 Task: For heading Arial black with underline.  font size for heading18,  'Change the font style of data to'Calibri.  and font size to 9,  Change the alignment of both headline & data to Align center.  In the sheet  Excel File Sheet Workbook
Action: Mouse moved to (857, 113)
Screenshot: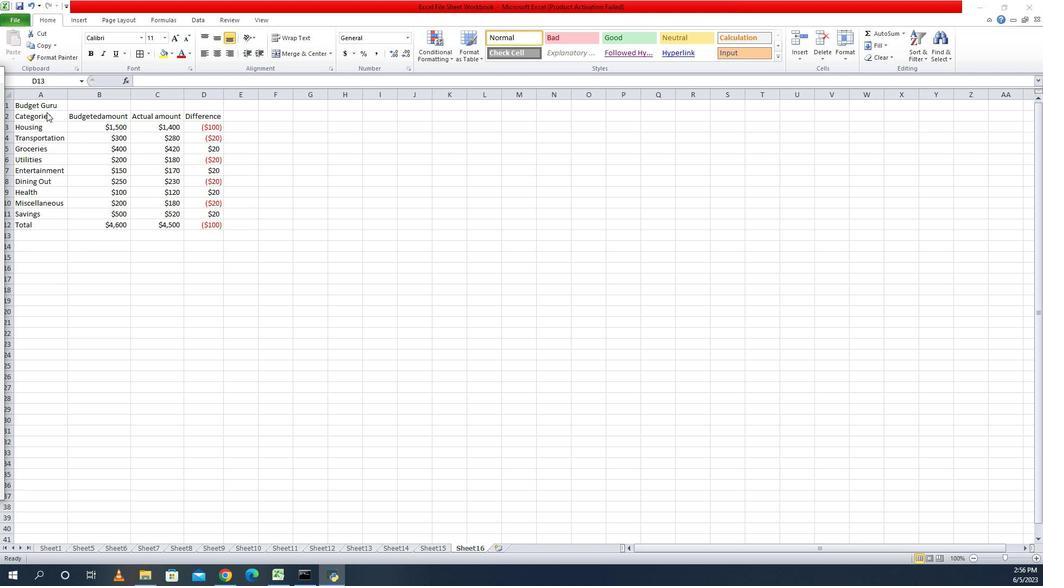 
Action: Mouse pressed left at (857, 113)
Screenshot: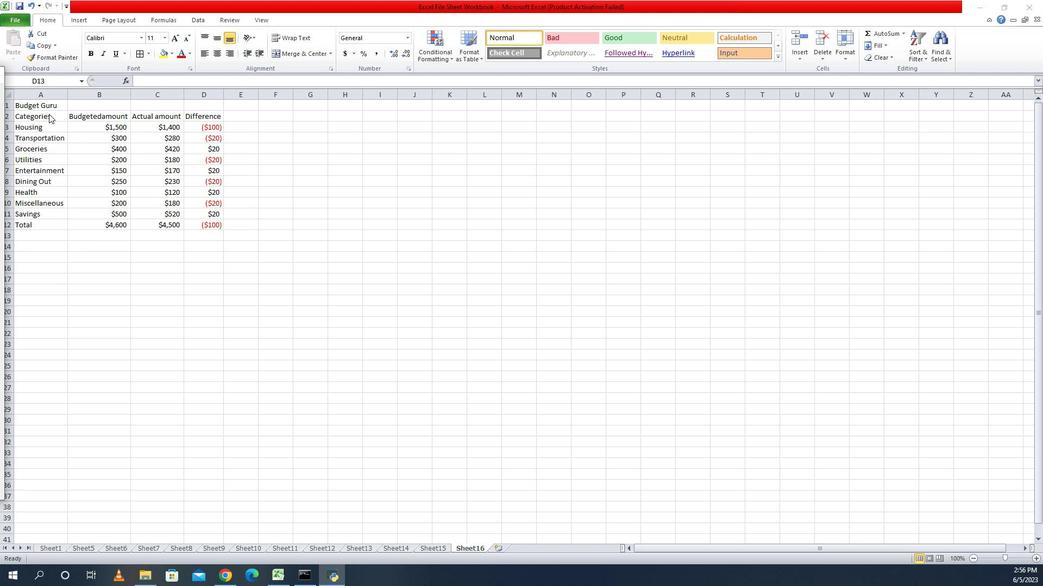 
Action: Mouse moved to (860, 115)
Screenshot: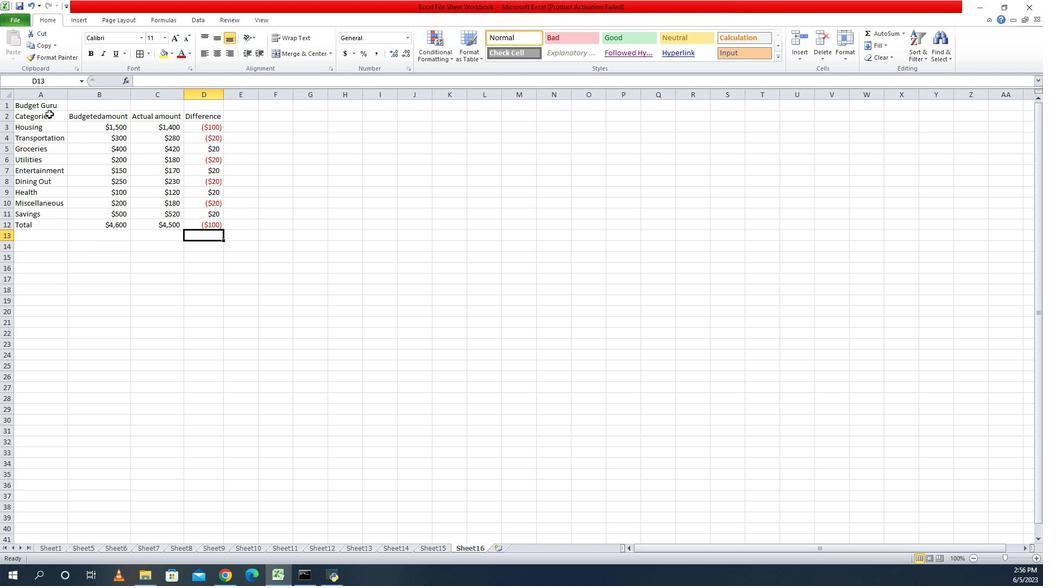 
Action: Mouse pressed left at (860, 115)
Screenshot: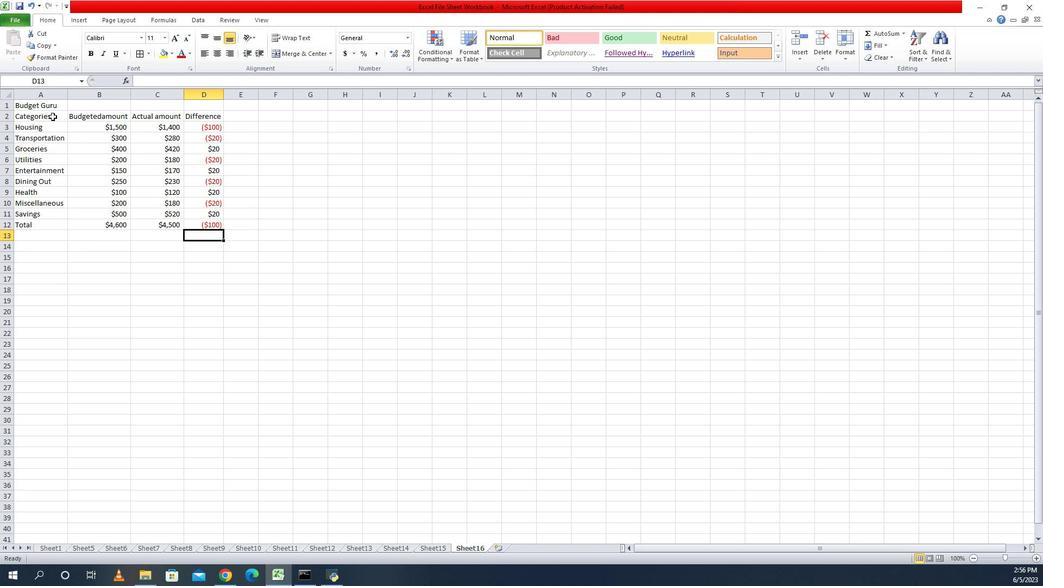 
Action: Mouse moved to (951, 38)
Screenshot: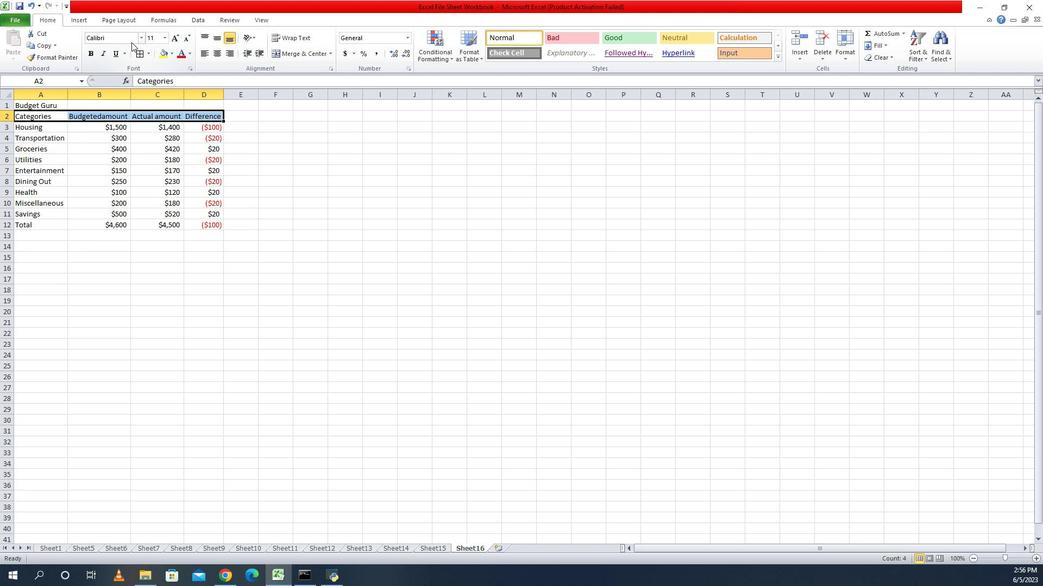 
Action: Mouse pressed left at (951, 38)
Screenshot: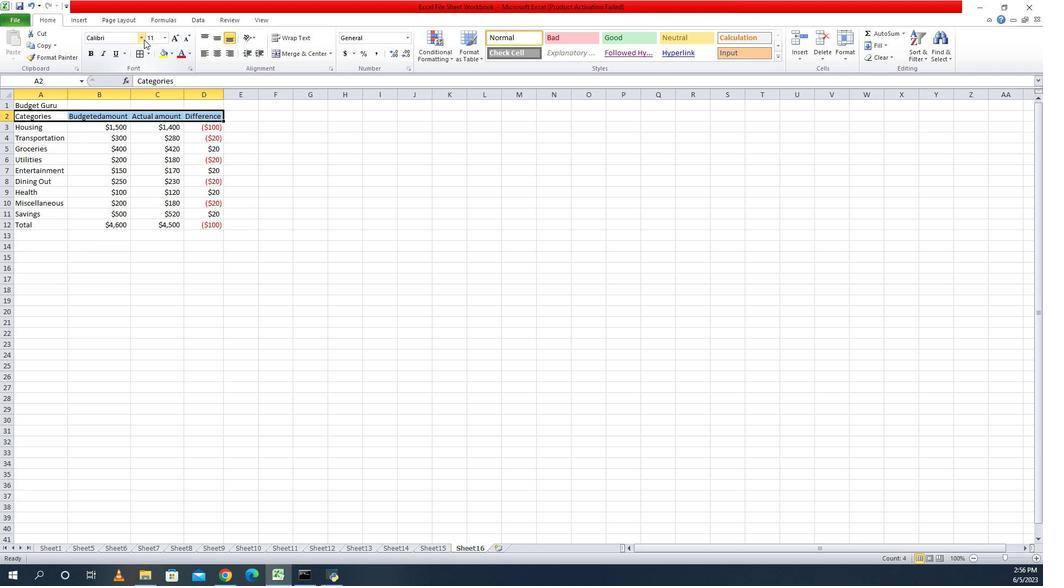 
Action: Mouse moved to (934, 139)
Screenshot: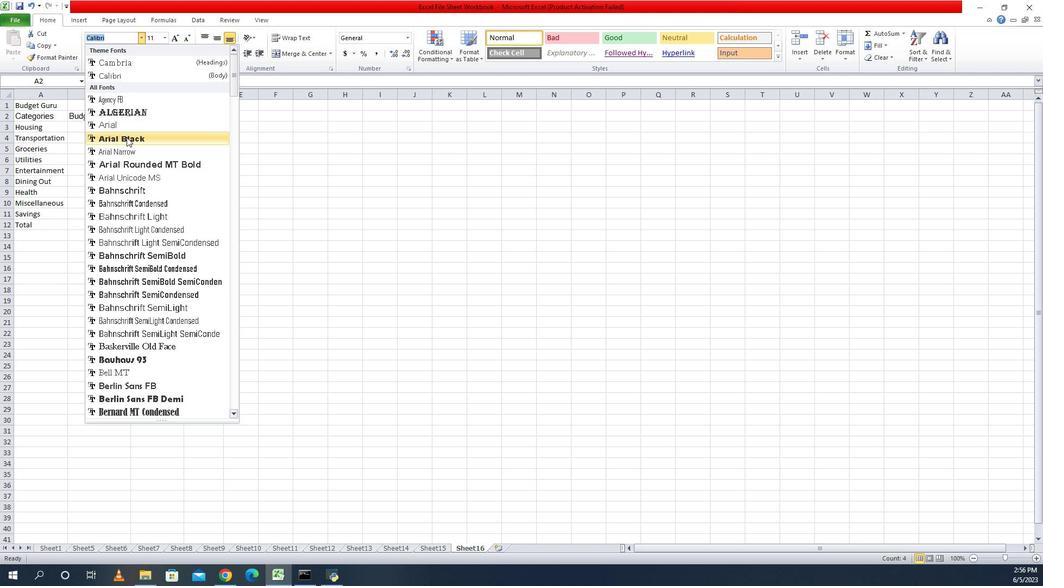 
Action: Mouse pressed left at (934, 139)
Screenshot: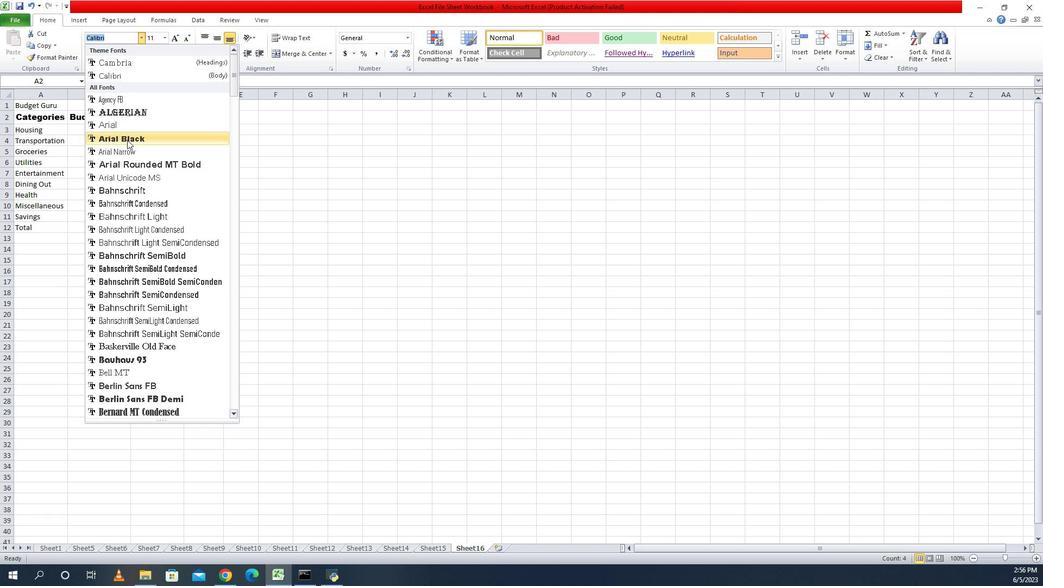 
Action: Mouse moved to (919, 54)
Screenshot: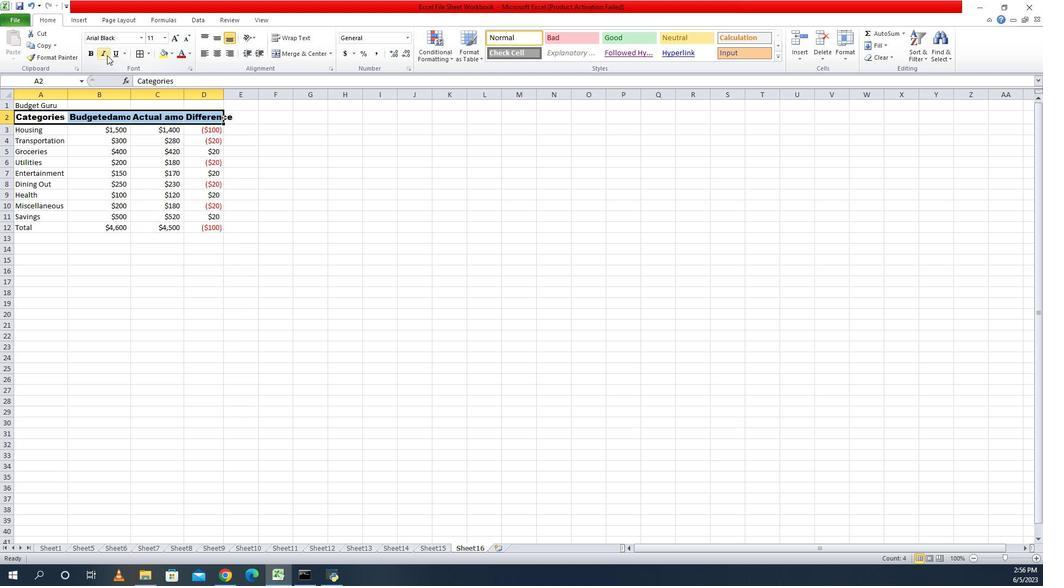 
Action: Mouse pressed left at (919, 54)
Screenshot: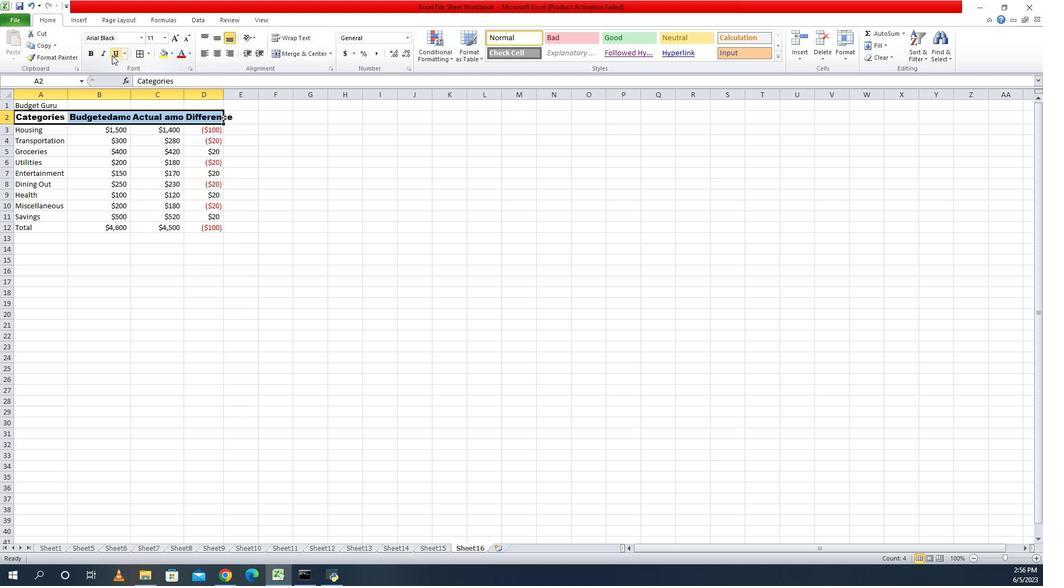 
Action: Mouse moved to (972, 37)
Screenshot: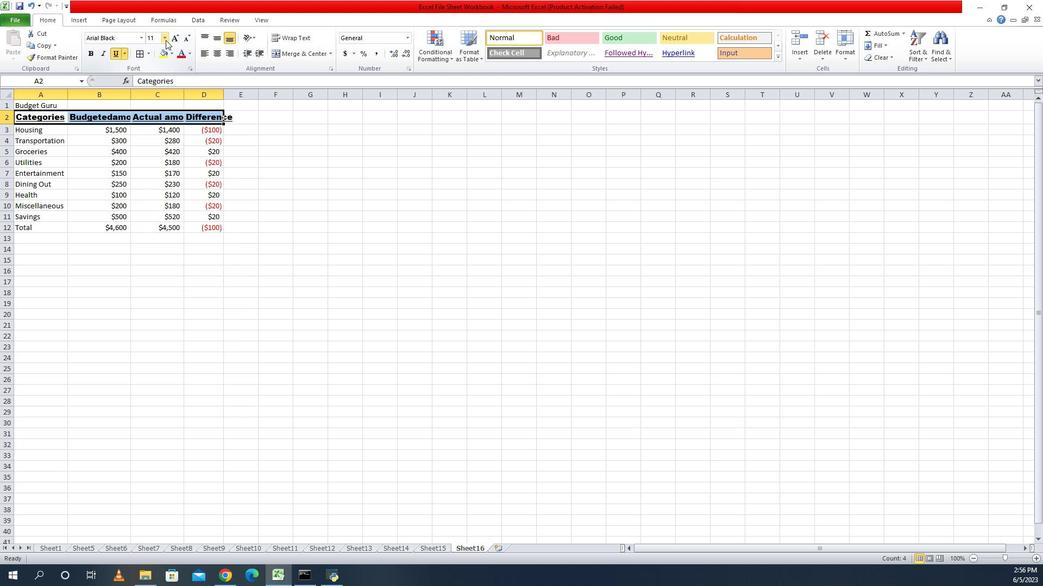 
Action: Mouse pressed left at (972, 37)
Screenshot: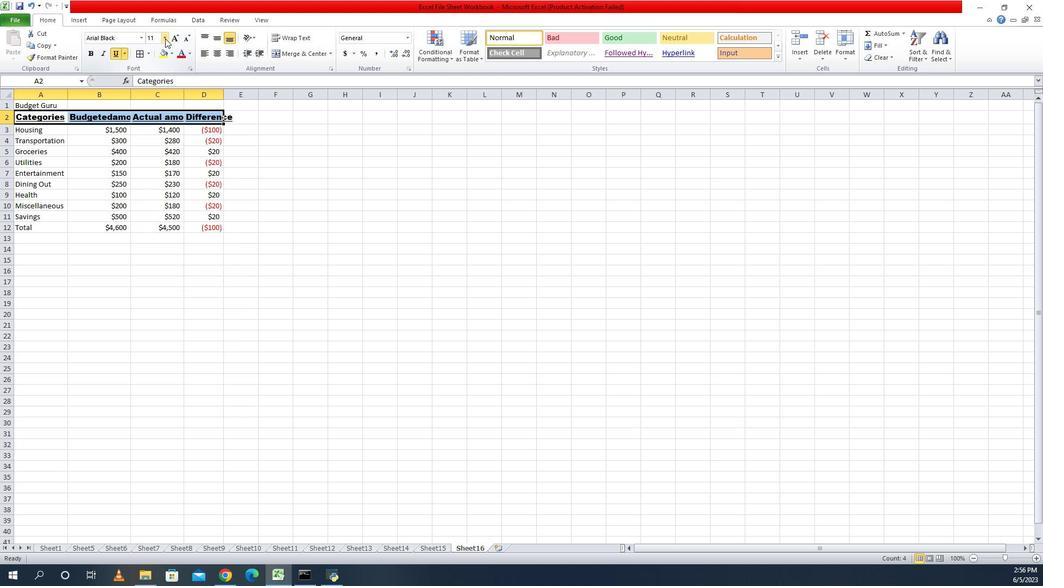 
Action: Mouse moved to (958, 116)
Screenshot: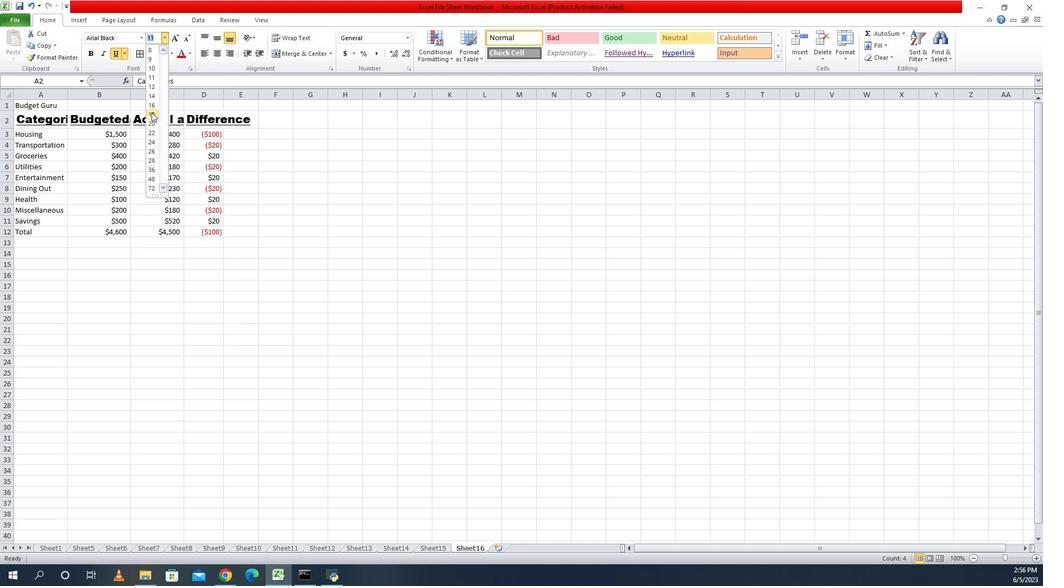 
Action: Mouse pressed left at (958, 116)
Screenshot: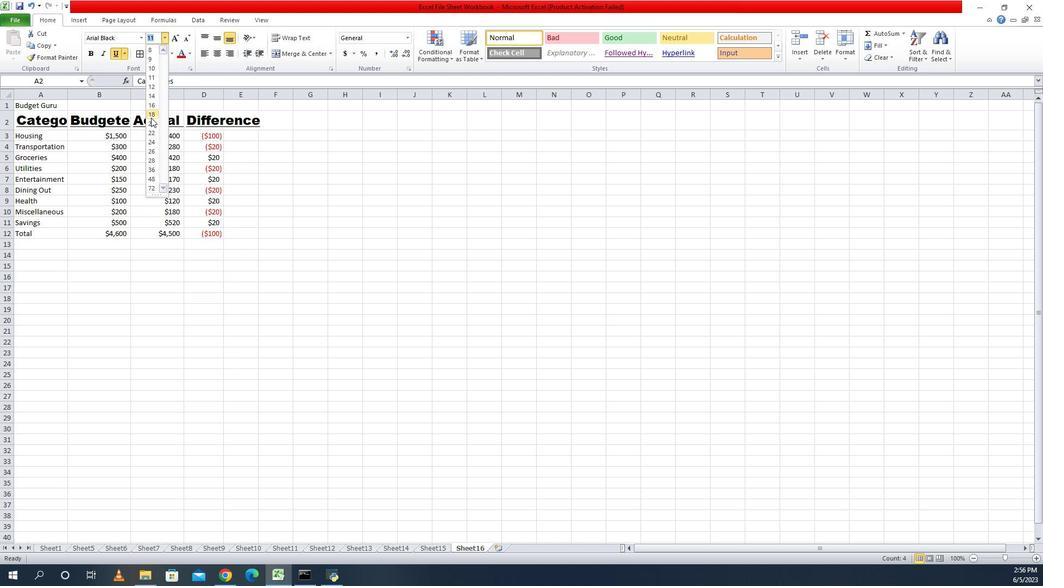 
Action: Mouse moved to (1033, 91)
Screenshot: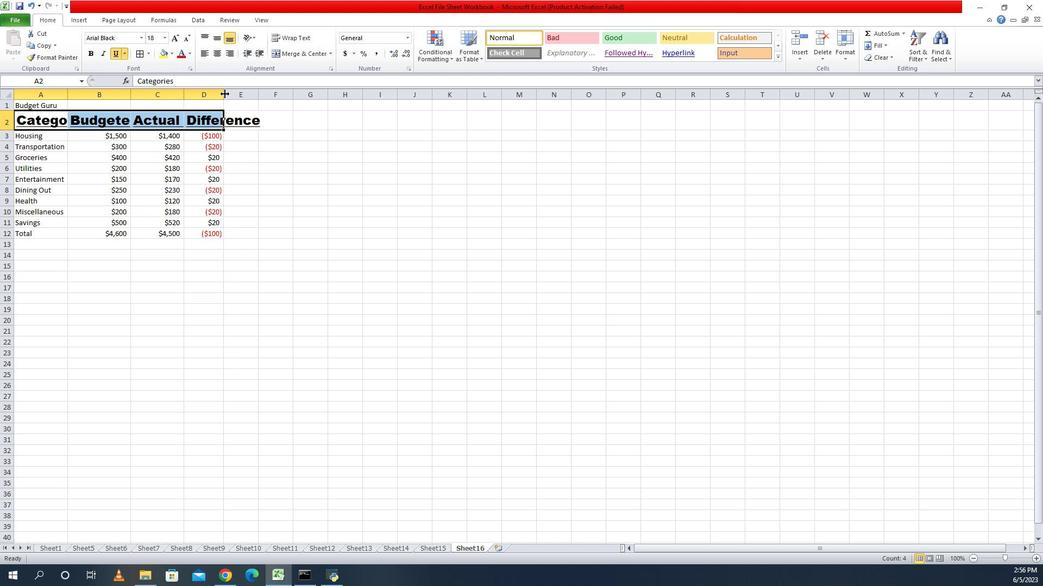 
Action: Mouse pressed left at (1033, 91)
Screenshot: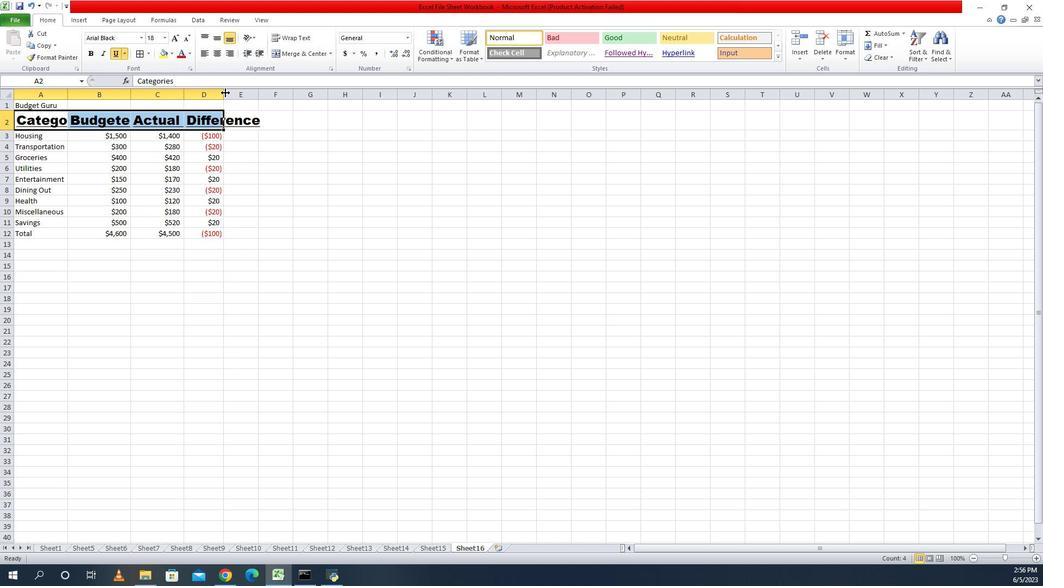 
Action: Mouse pressed left at (1033, 91)
Screenshot: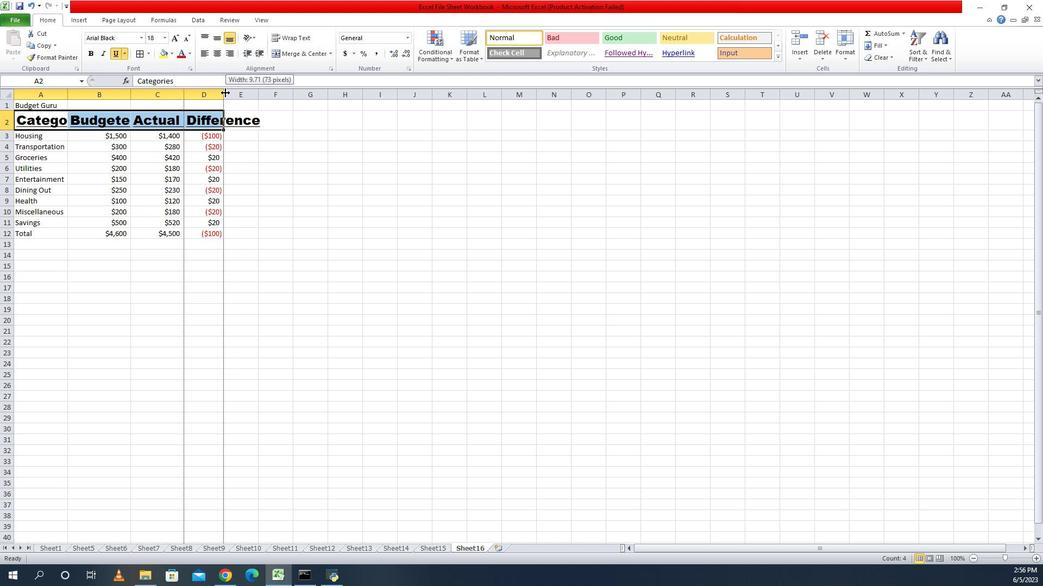 
Action: Mouse moved to (992, 92)
Screenshot: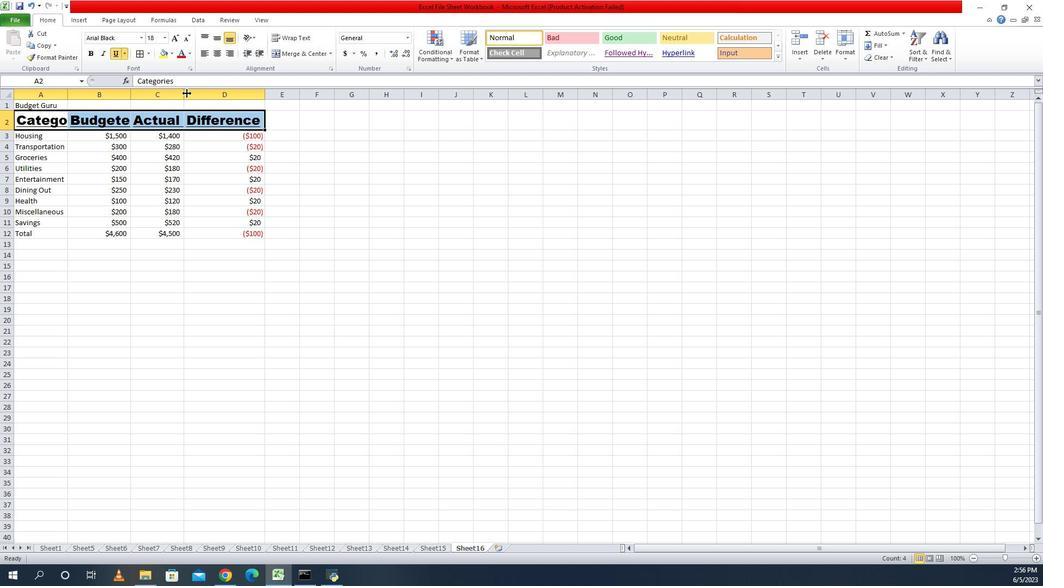 
Action: Mouse pressed left at (992, 92)
Screenshot: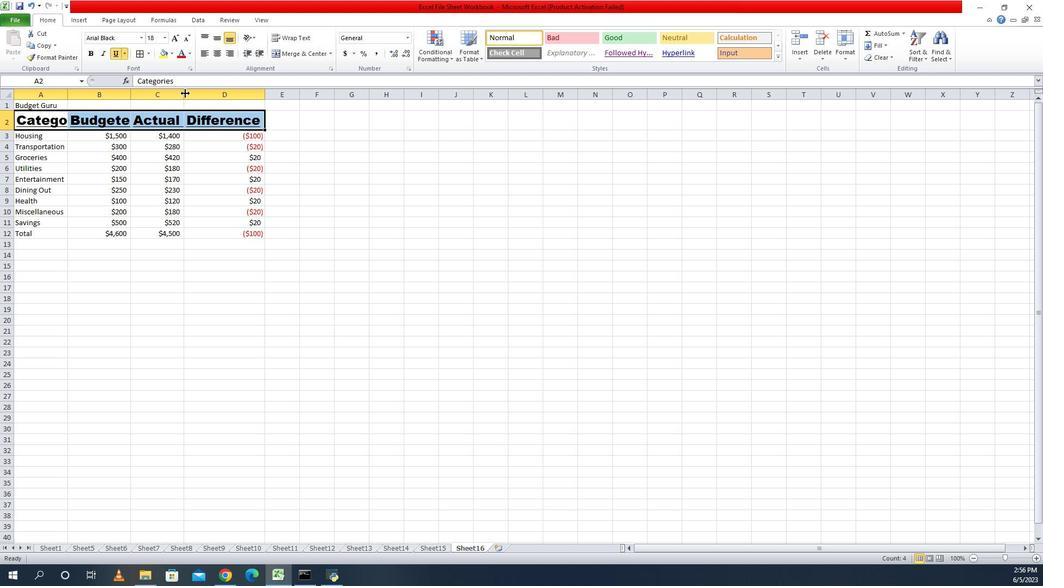 
Action: Mouse pressed left at (992, 92)
Screenshot: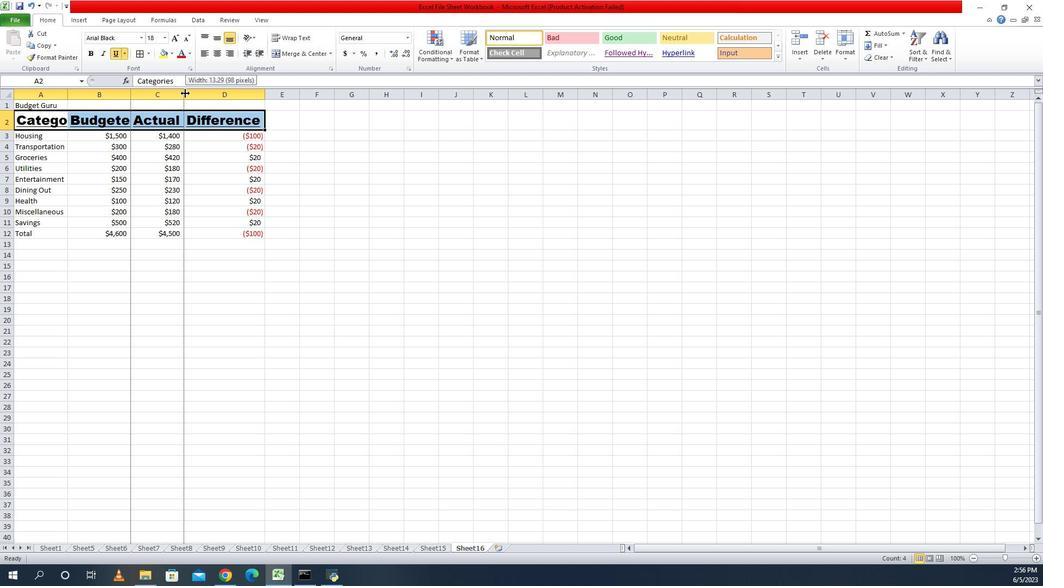 
Action: Mouse moved to (938, 94)
Screenshot: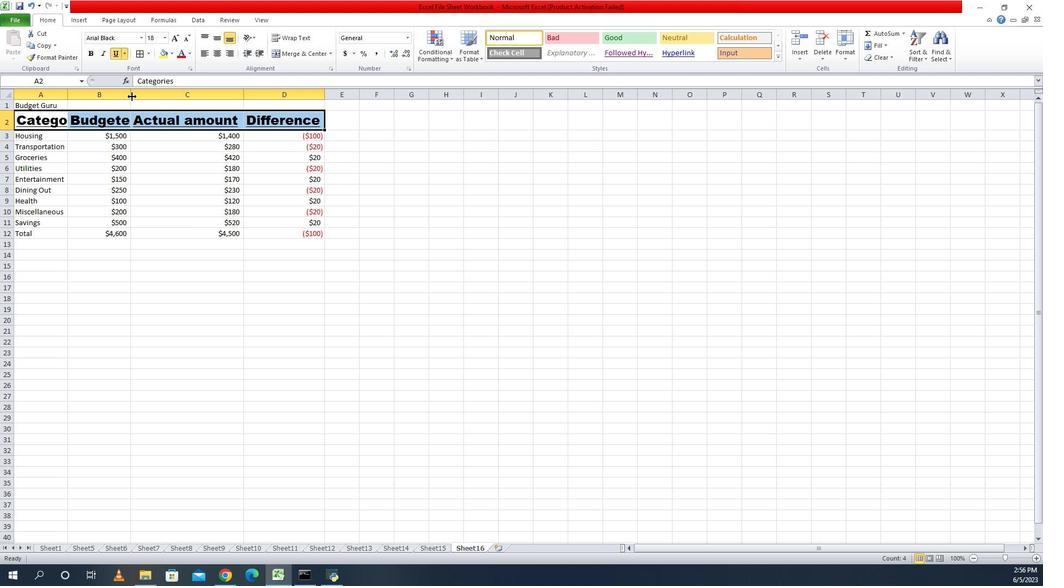 
Action: Mouse pressed left at (938, 94)
Screenshot: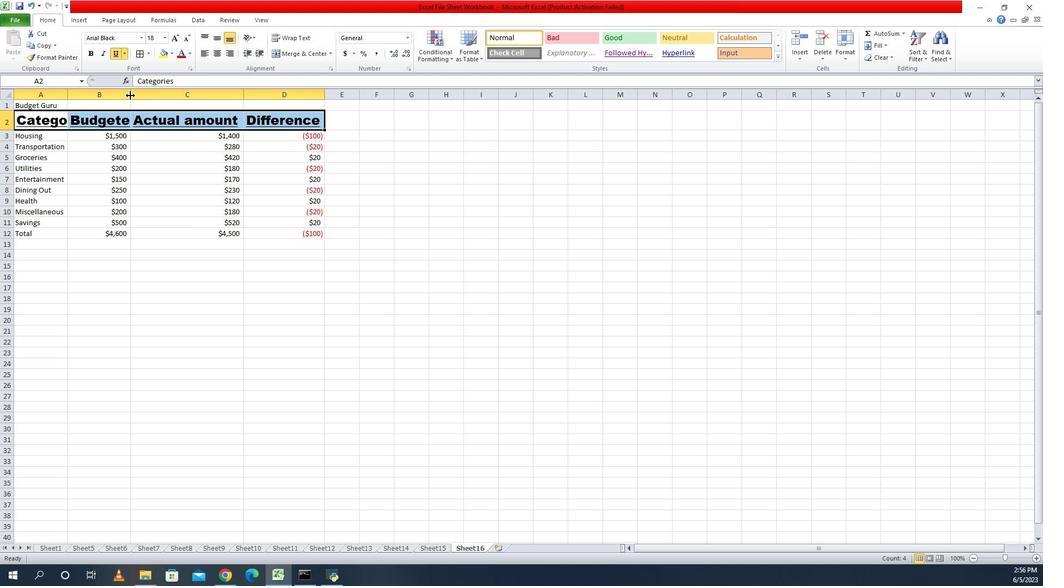 
Action: Mouse pressed left at (938, 94)
Screenshot: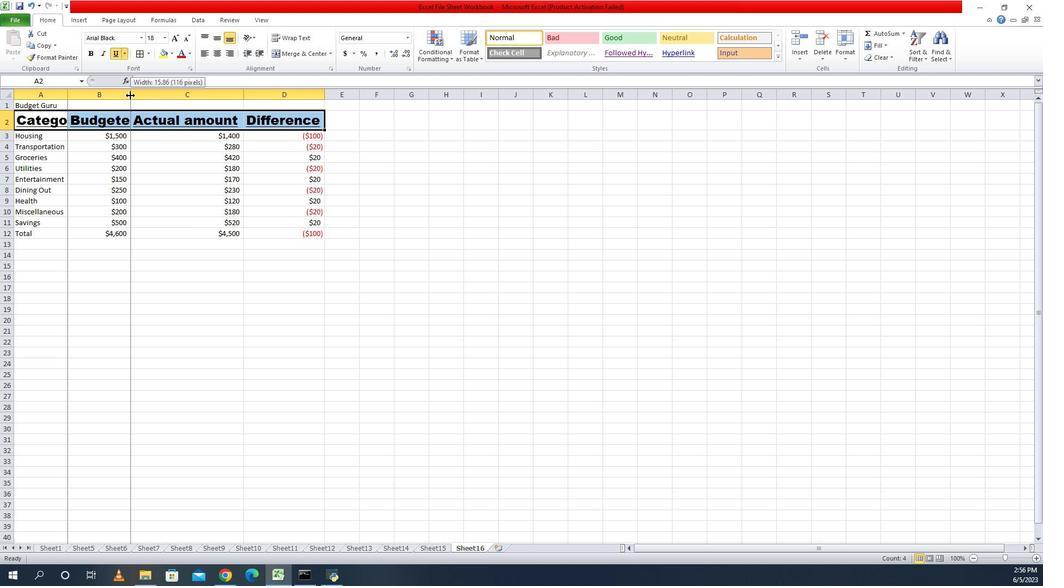 
Action: Mouse moved to (878, 92)
Screenshot: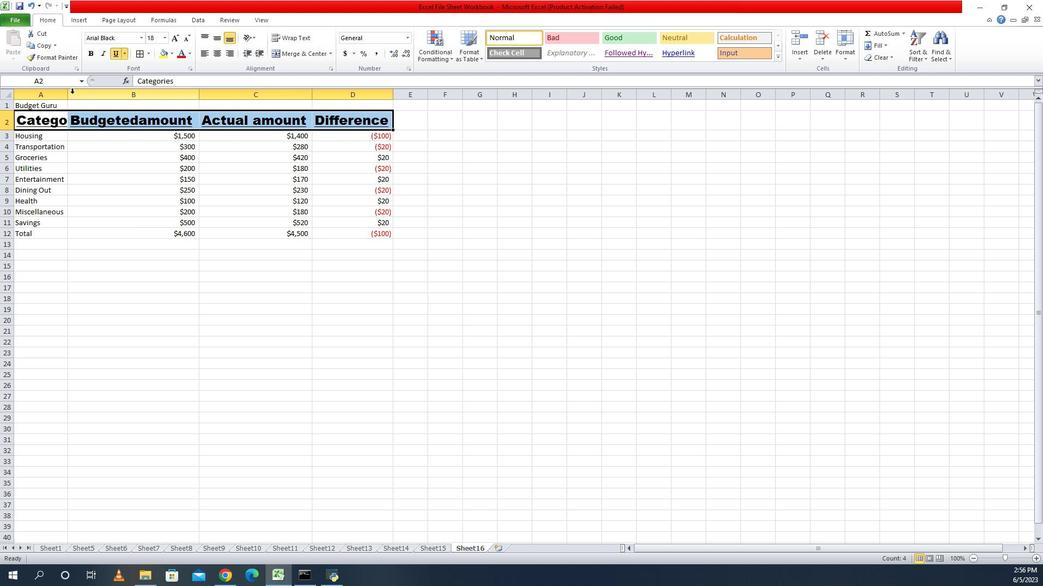 
Action: Mouse pressed left at (878, 92)
Screenshot: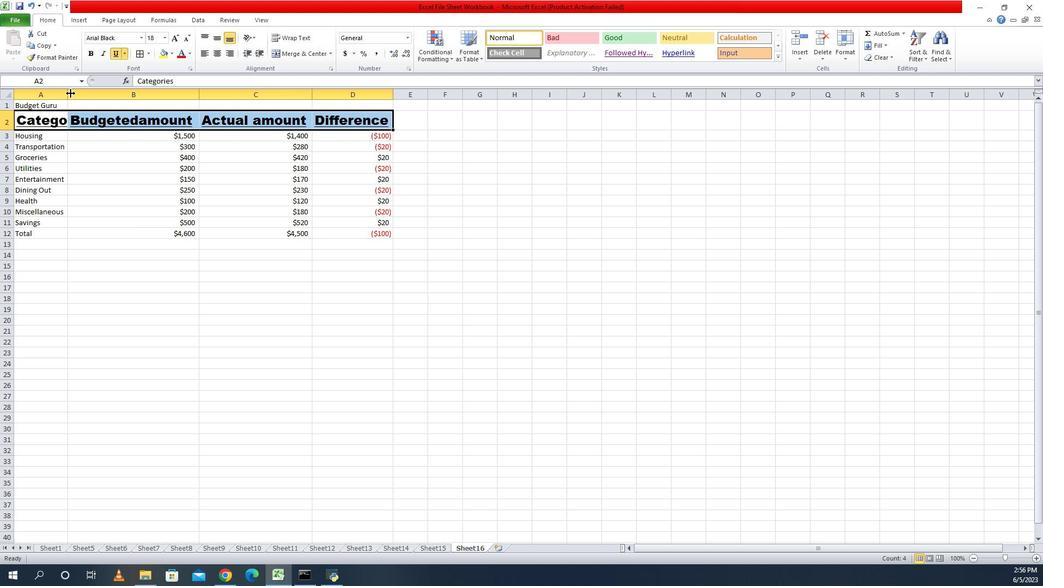 
Action: Mouse pressed left at (878, 92)
Screenshot: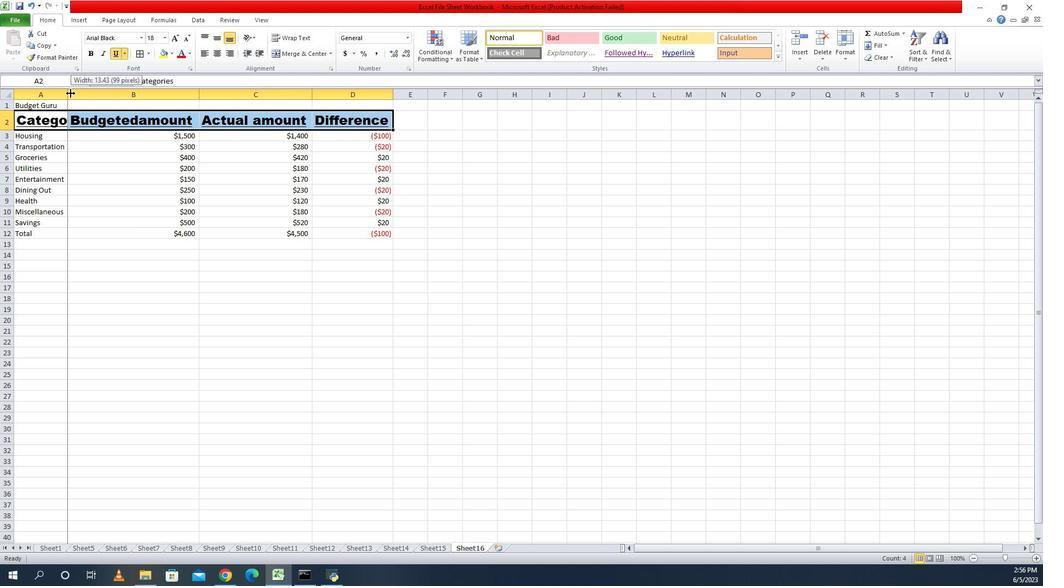 
Action: Mouse moved to (838, 136)
Screenshot: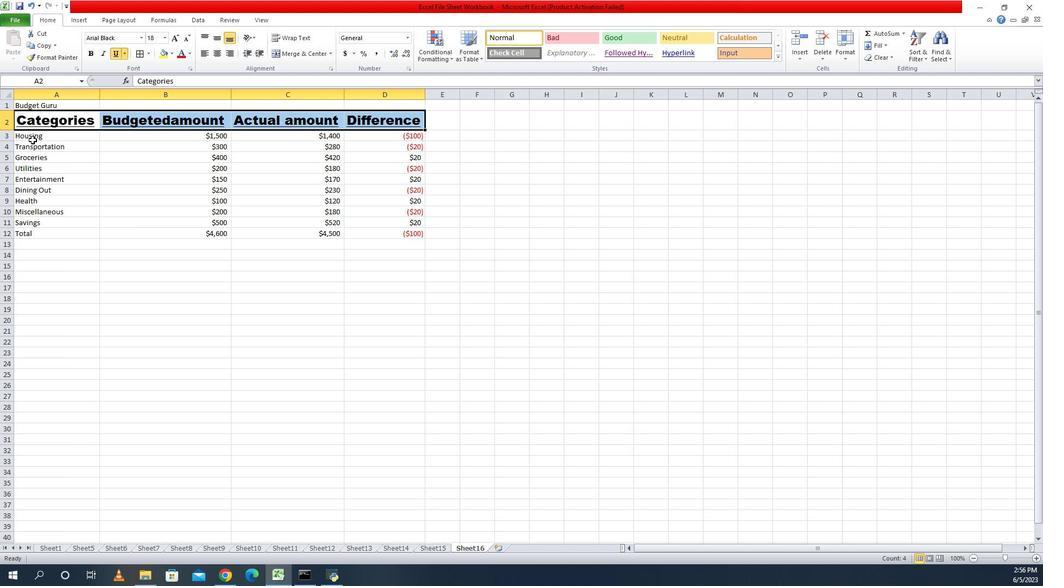 
Action: Mouse pressed left at (838, 136)
Screenshot: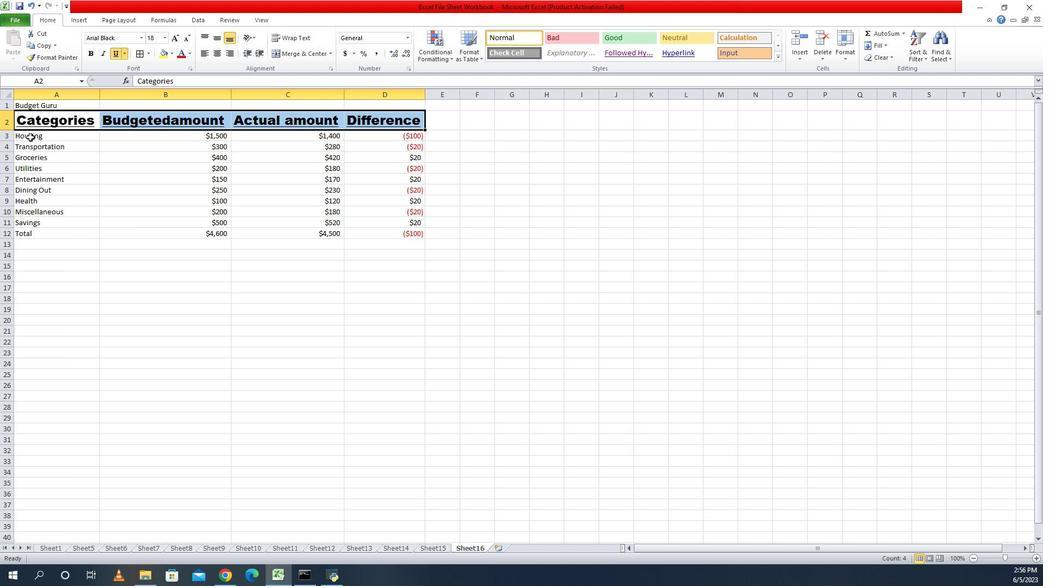 
Action: Mouse moved to (971, 38)
Screenshot: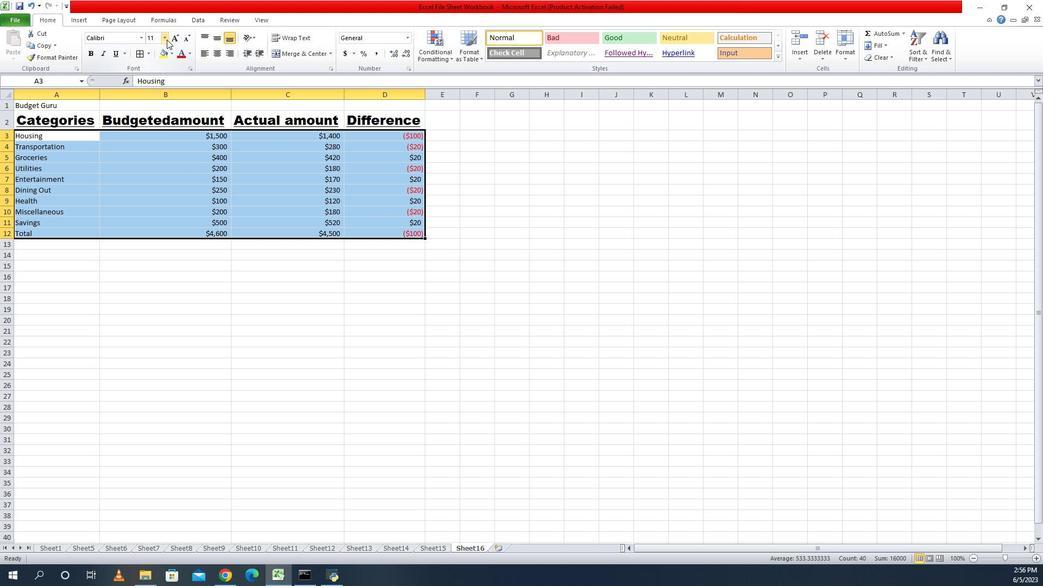 
Action: Mouse pressed left at (971, 38)
Screenshot: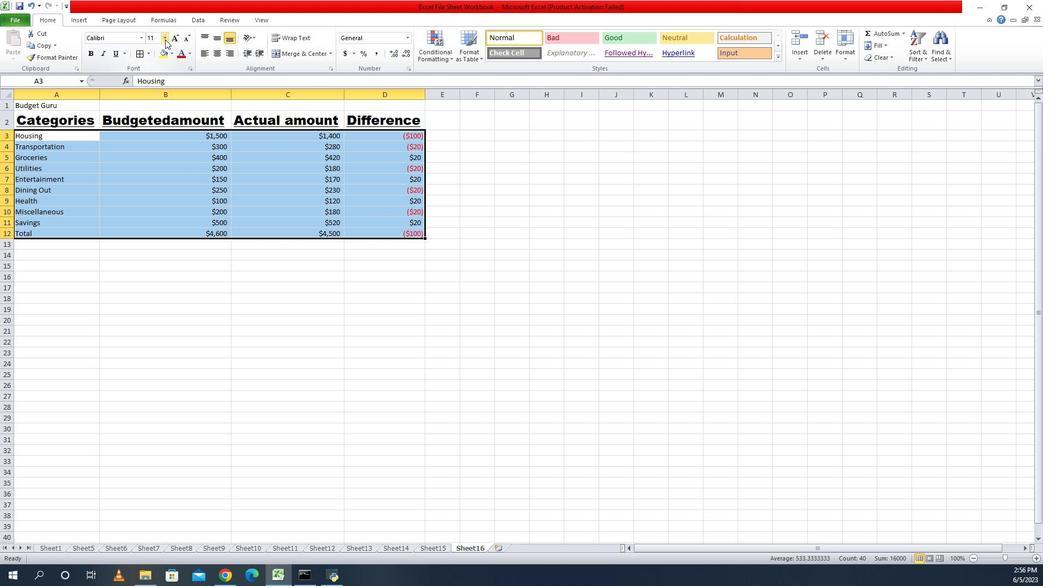 
Action: Mouse moved to (961, 56)
Screenshot: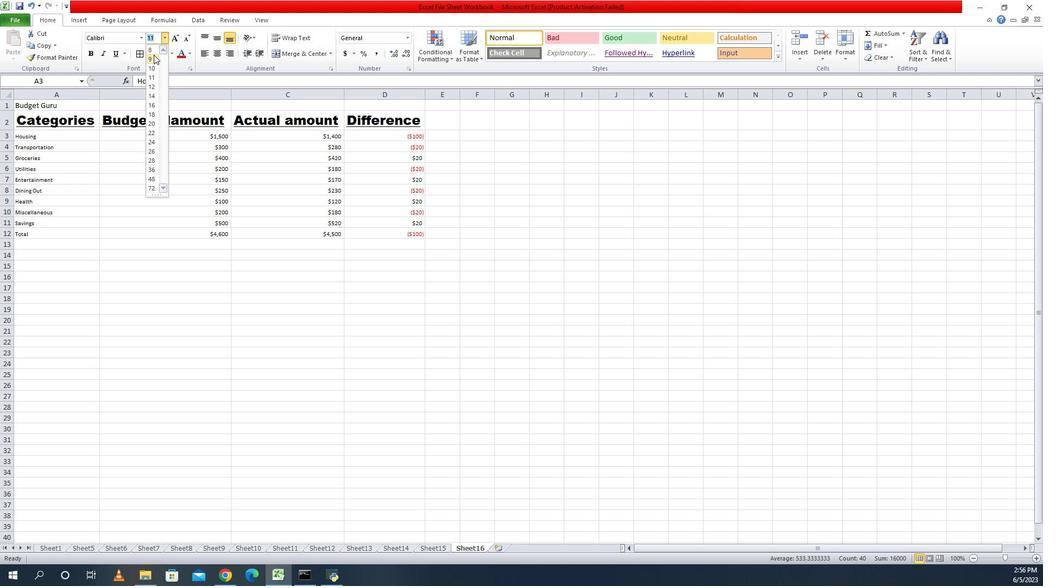 
Action: Mouse pressed left at (961, 56)
Screenshot: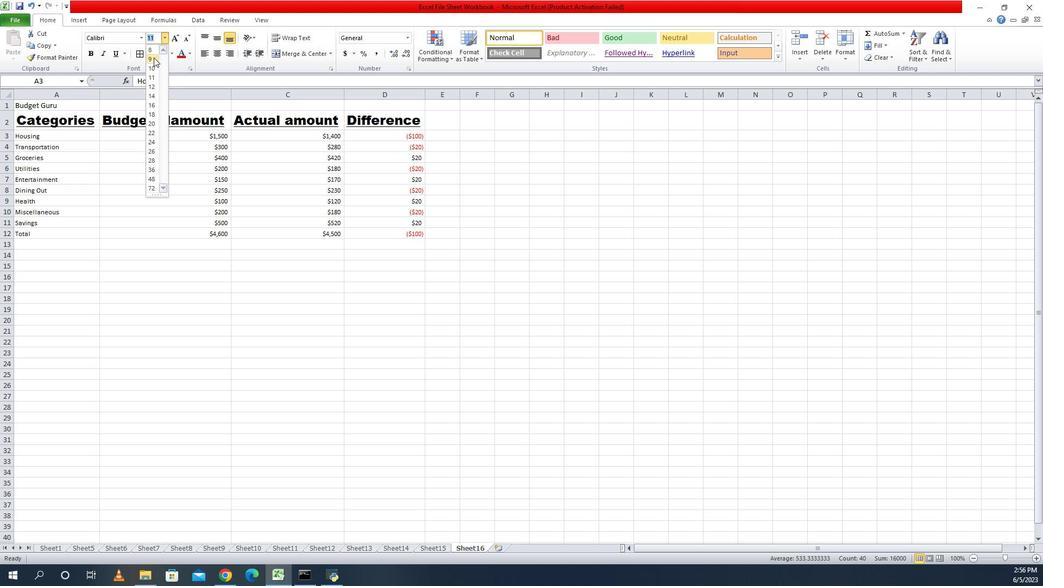 
Action: Mouse moved to (853, 119)
Screenshot: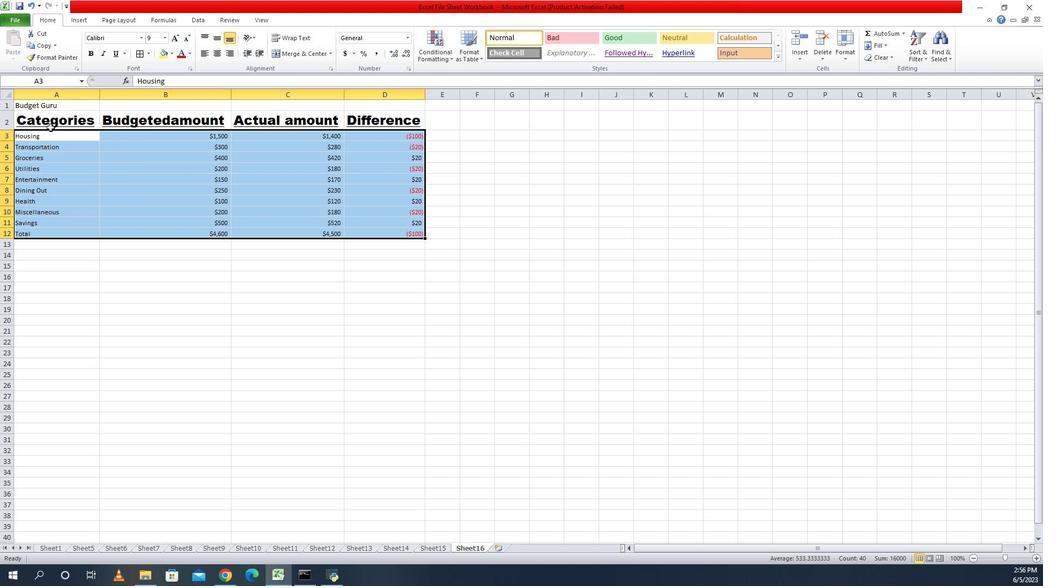 
Action: Mouse pressed left at (853, 119)
Screenshot: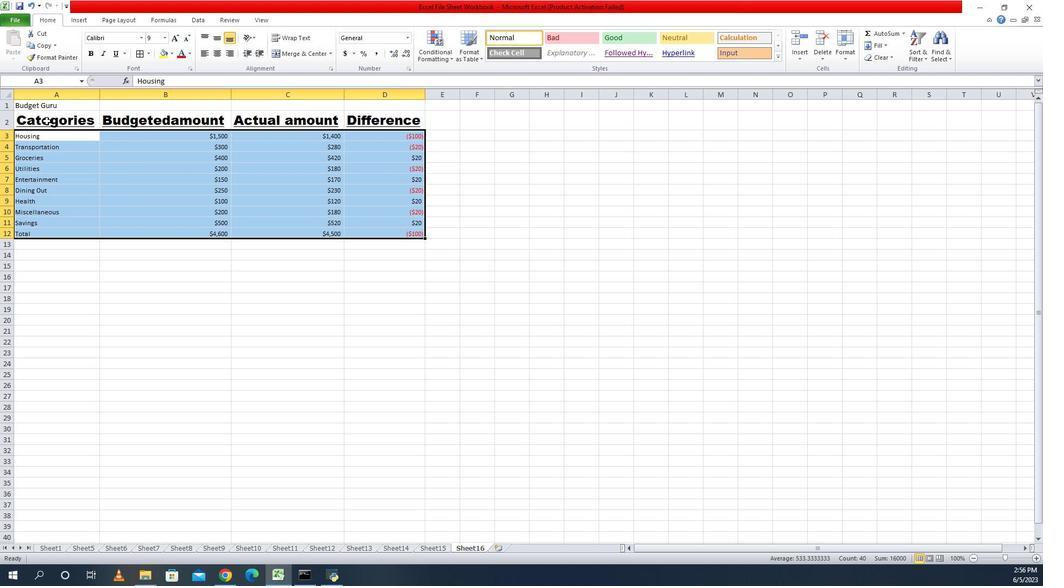 
Action: Mouse moved to (1028, 48)
Screenshot: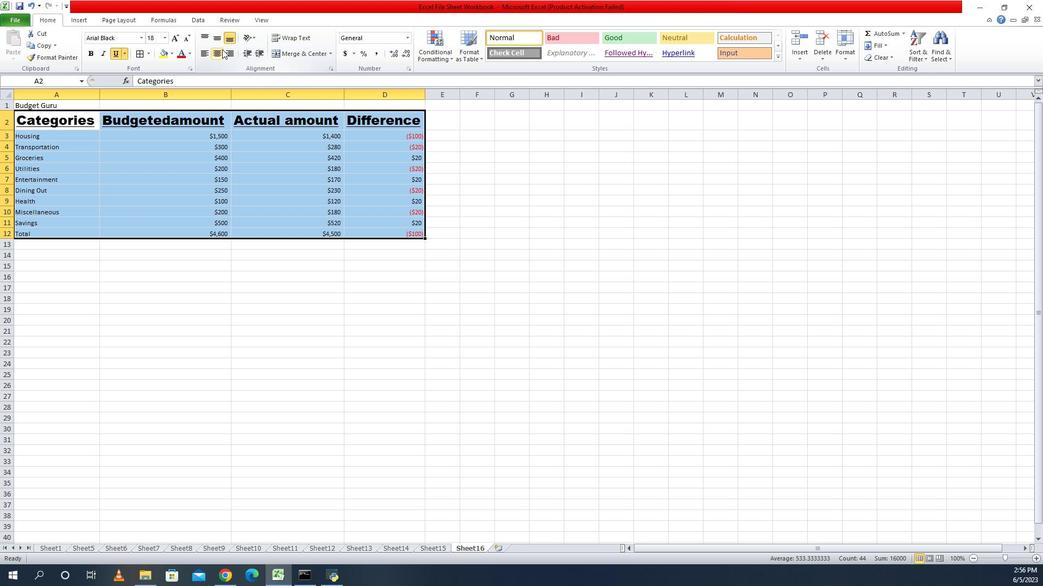 
Action: Mouse pressed left at (1028, 48)
Screenshot: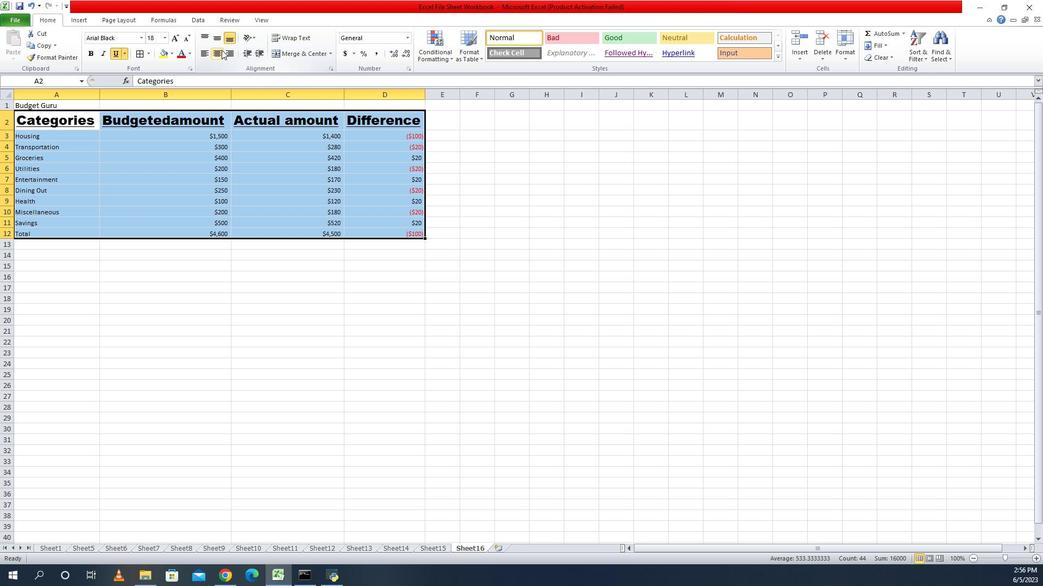 
Action: Mouse moved to (1043, 267)
Screenshot: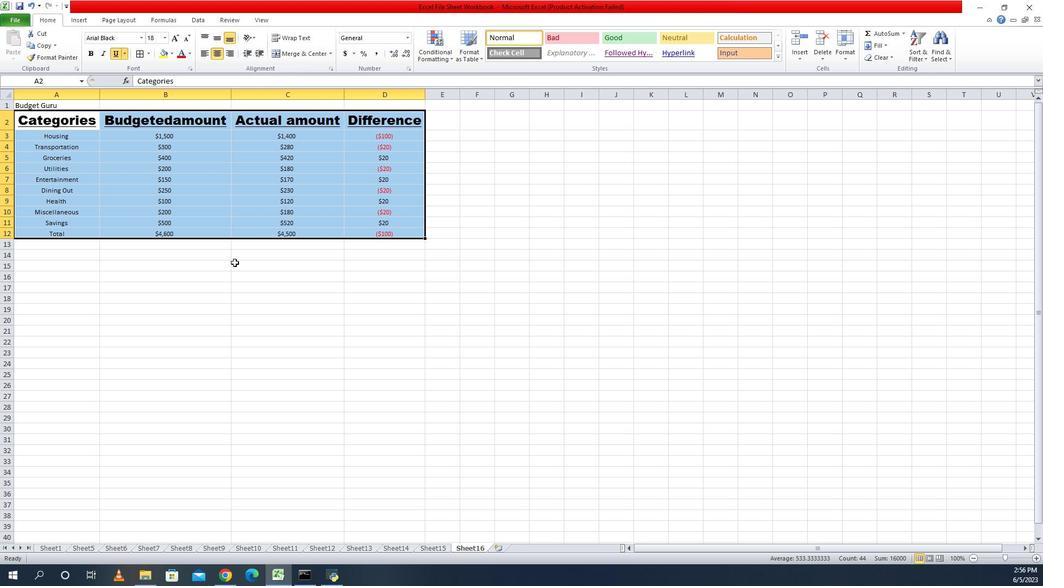 
Action: Mouse pressed left at (1043, 267)
Screenshot: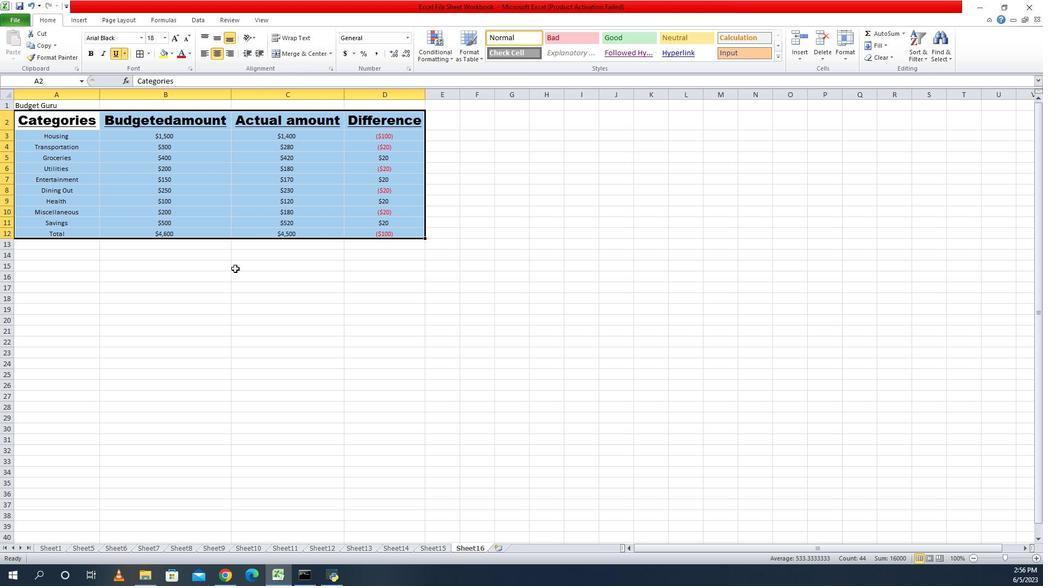 
